 Task: Create a task  Develop a new customer relationship management (CRM) system , assign it to team member softage.2@softage.net in the project AgileAssist and update the status of the task to  At Risk , set the priority of the task to Medium
Action: Mouse moved to (67, 82)
Screenshot: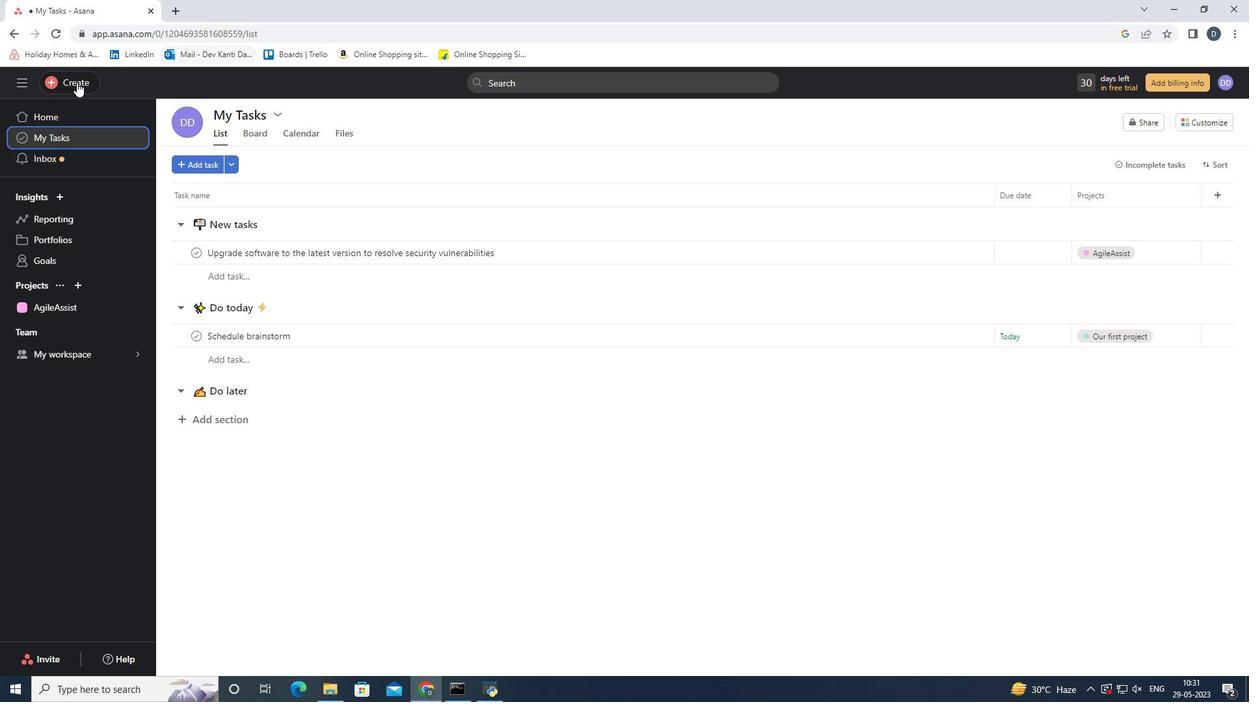 
Action: Mouse pressed left at (67, 82)
Screenshot: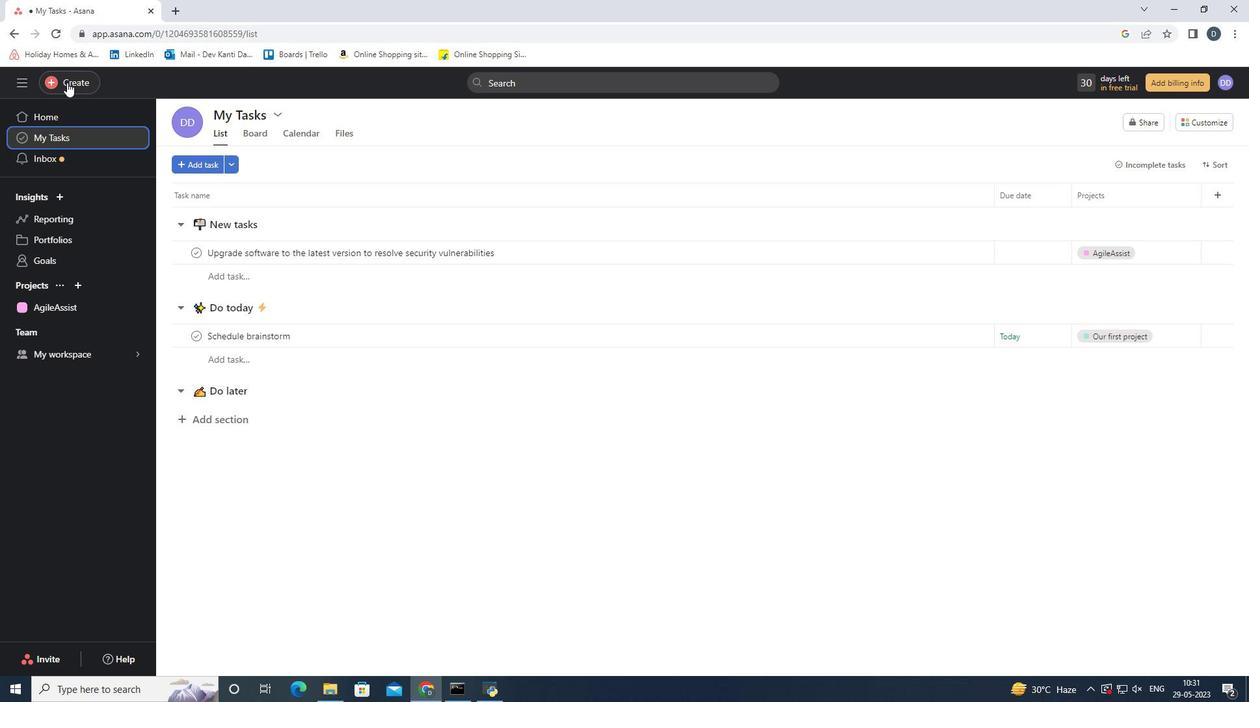 
Action: Mouse moved to (137, 88)
Screenshot: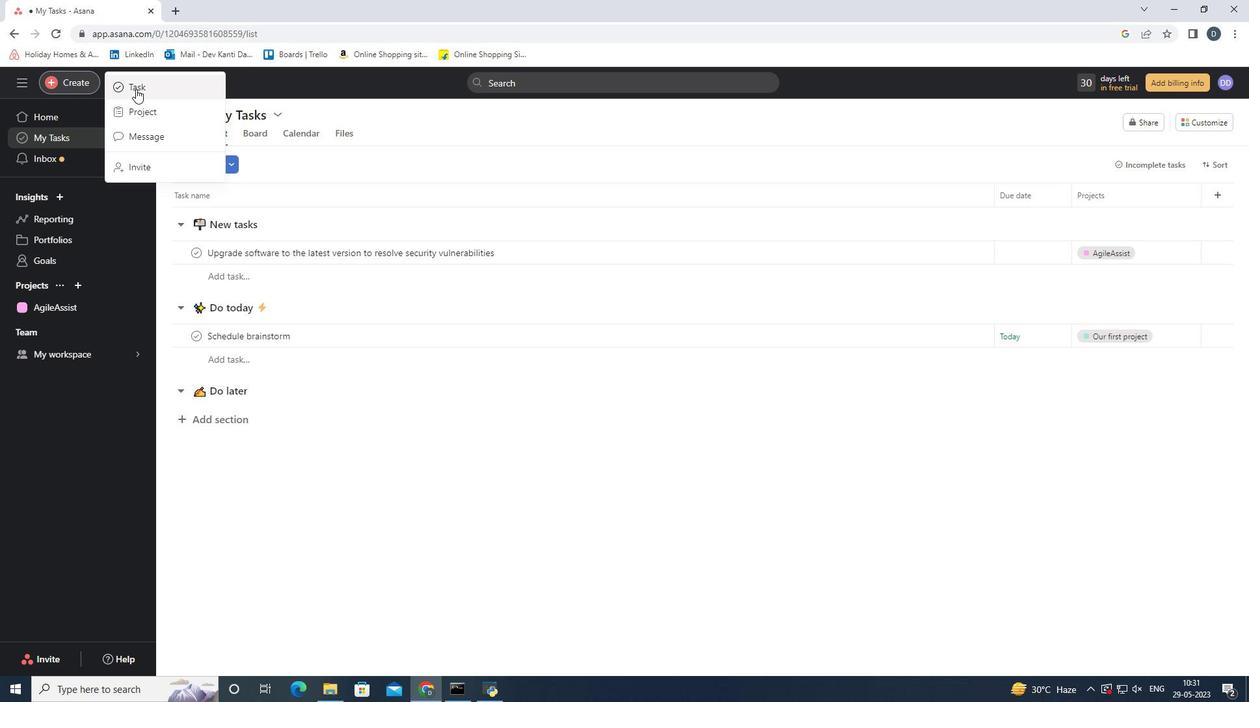 
Action: Mouse pressed left at (137, 88)
Screenshot: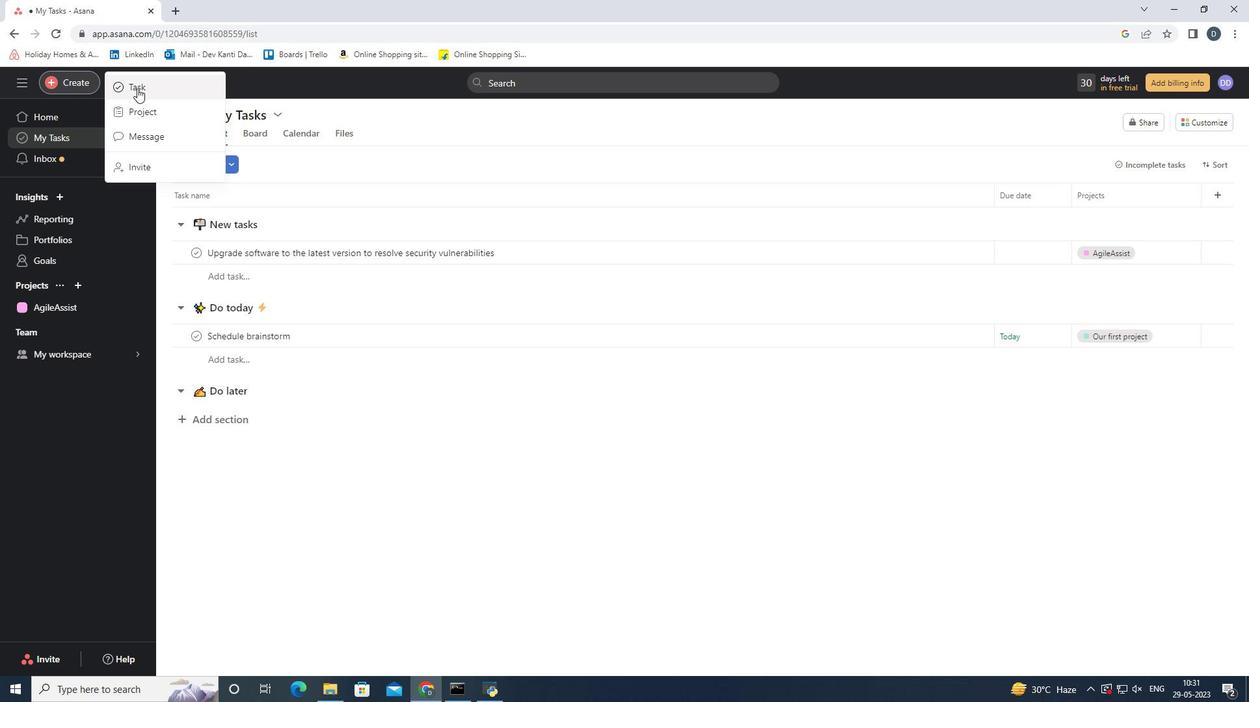 
Action: Mouse moved to (992, 406)
Screenshot: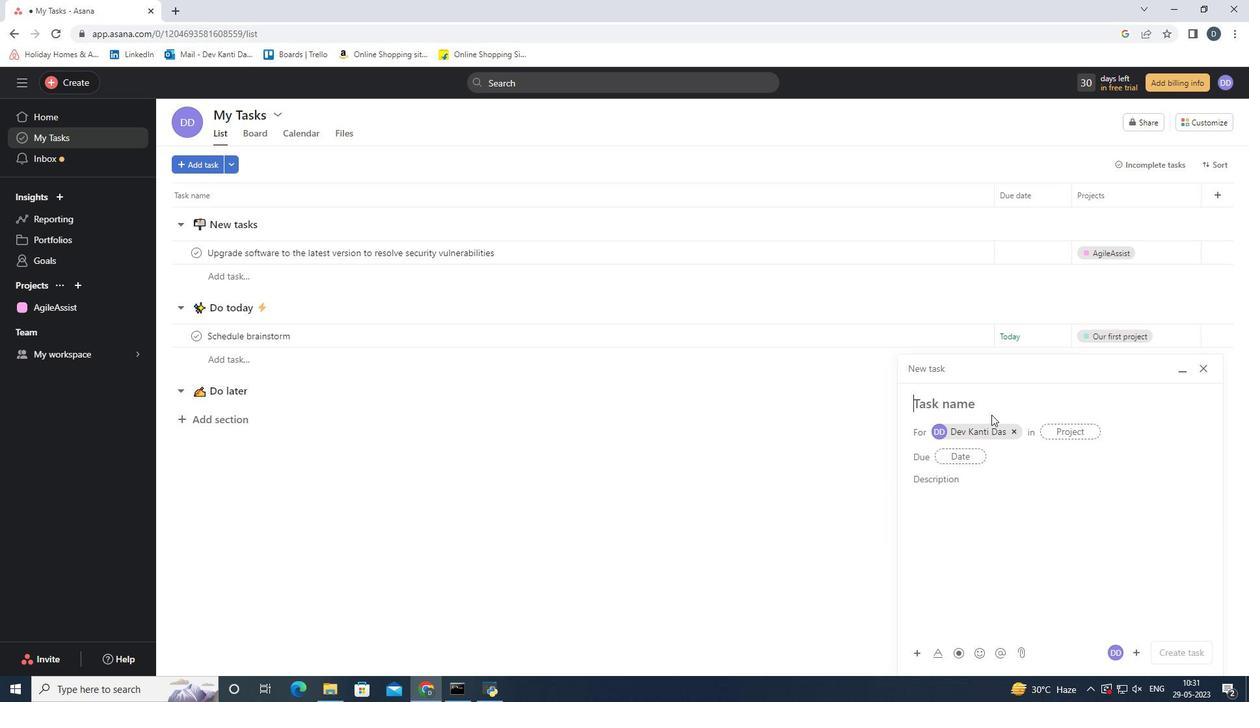 
Action: Key pressed <Key.shift>Develop<Key.space><Key.shift>a<Key.space><Key.shift><Key.shift><Key.shift><Key.shift><Key.shift><Key.shift><Key.shift><Key.shift><Key.shift><Key.shift><Key.shift>new<Key.space>customer<Key.space>relationship<Key.space>management<Key.shift_r><Key.shift_r><Key.shift_r><Key.shift_r>(<Key.shift>CRM<Key.shift_r><Key.shift_r>)<Key.left><Key.left><Key.left><Key.left><Key.left><Key.right><Key.left><Key.space><Key.right><Key.right><Key.right><Key.right><Key.right>
Screenshot: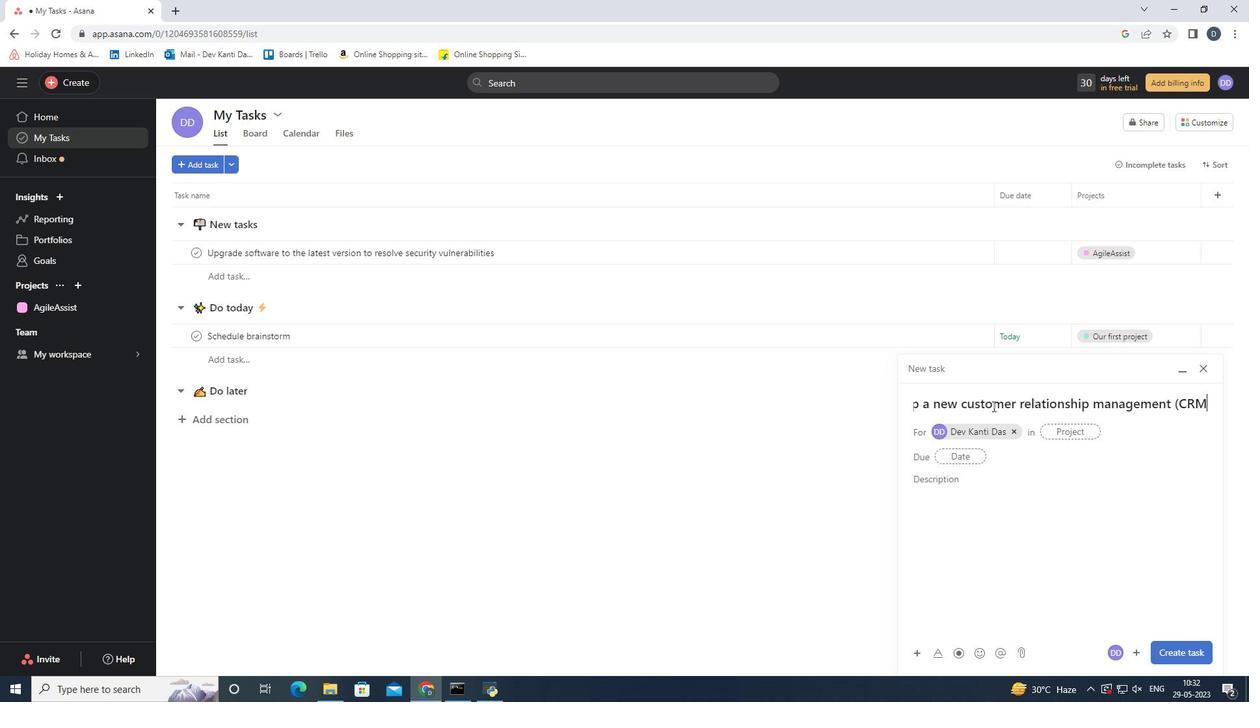 
Action: Mouse scrolled (992, 407) with delta (0, 0)
Screenshot: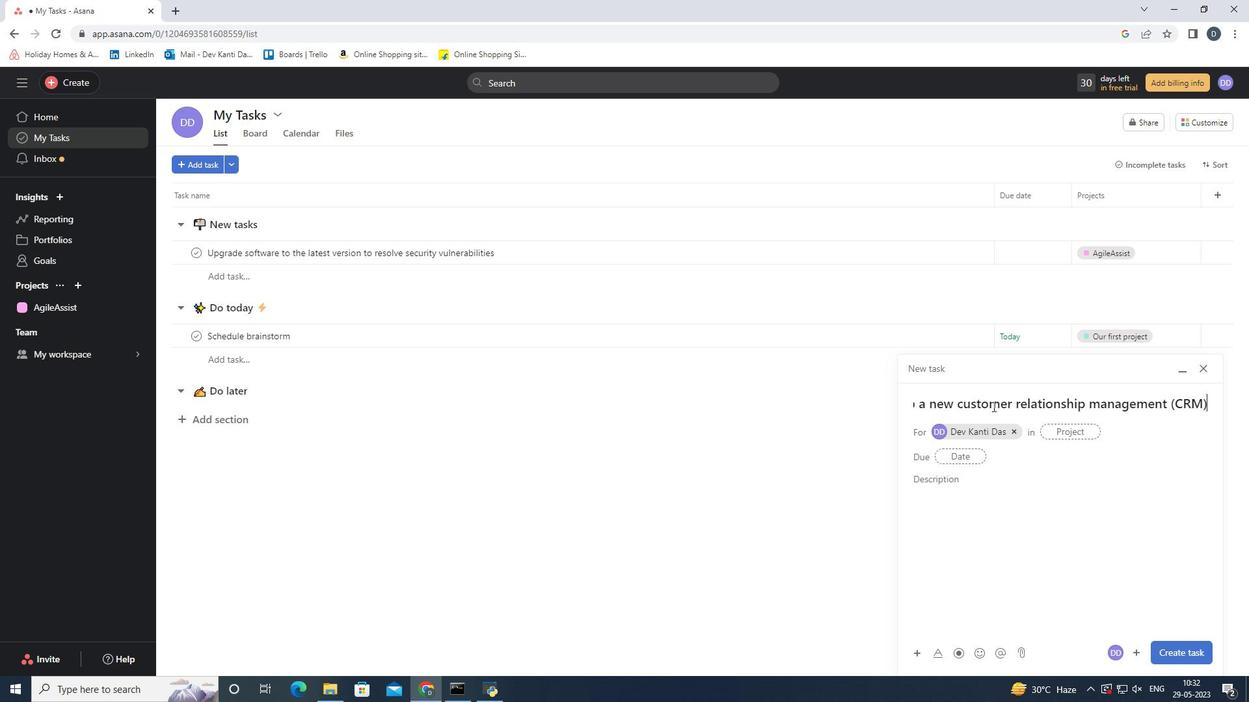 
Action: Mouse scrolled (992, 407) with delta (0, 0)
Screenshot: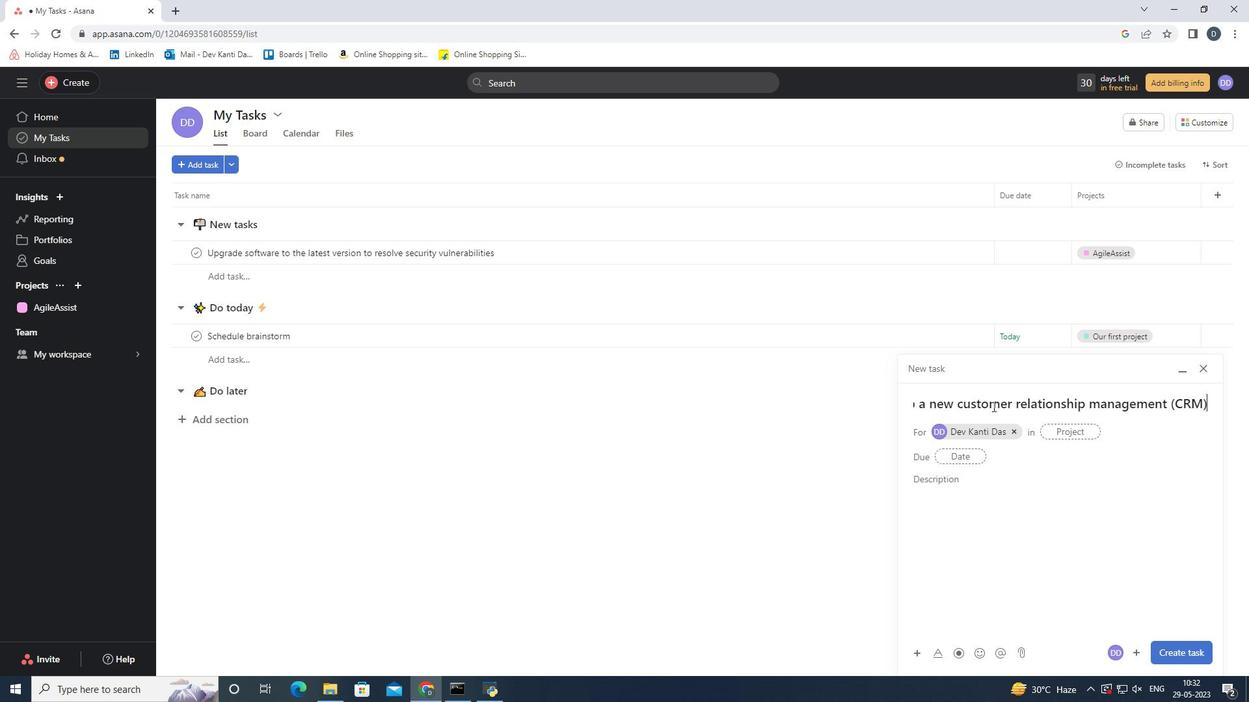
Action: Mouse moved to (1135, 654)
Screenshot: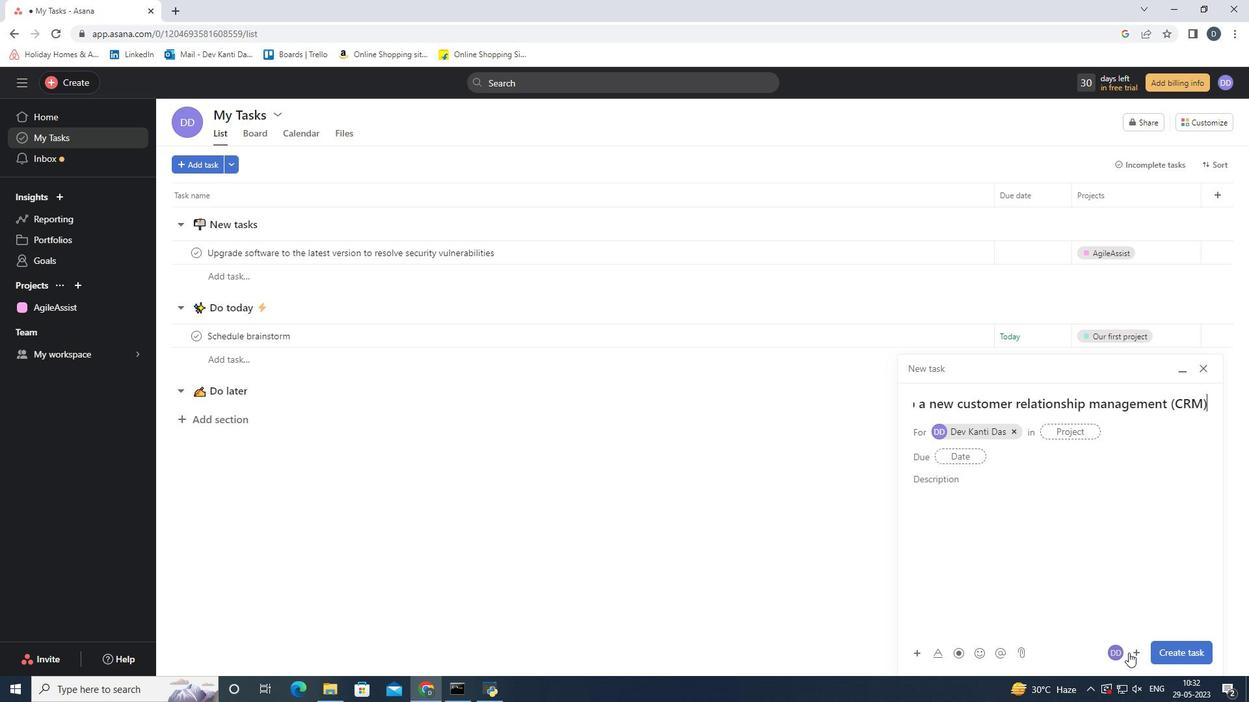 
Action: Mouse pressed left at (1135, 654)
Screenshot: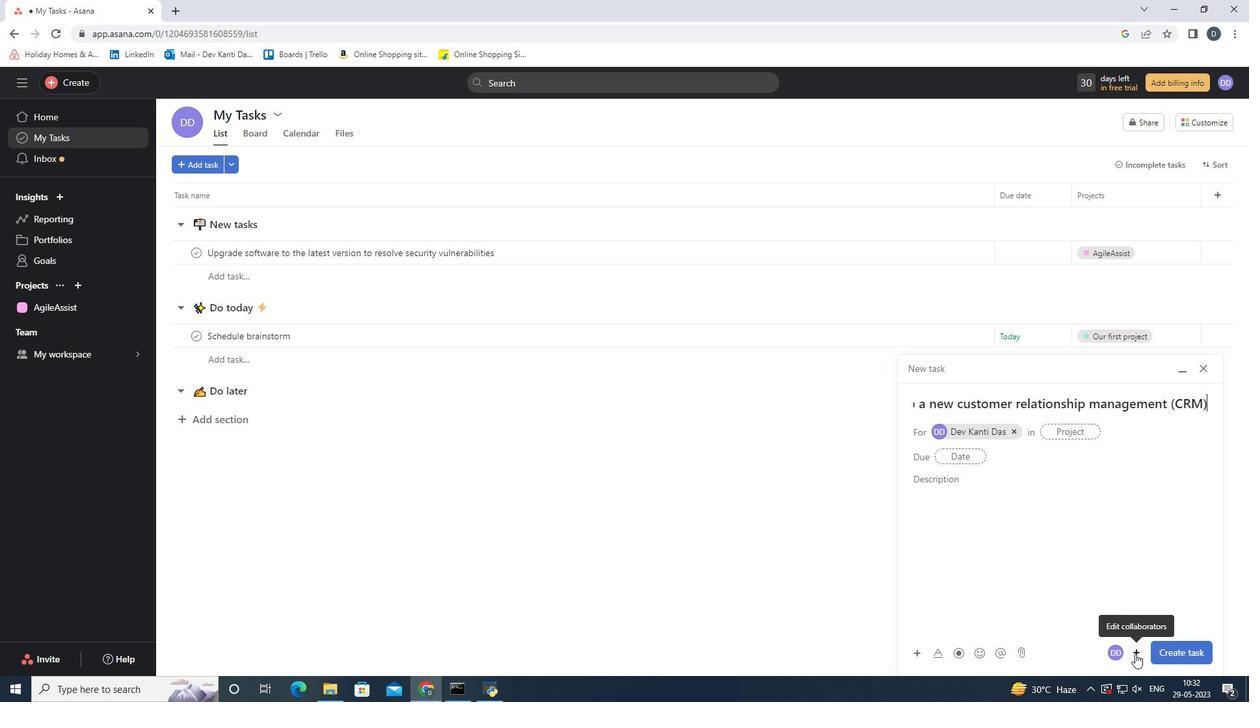 
Action: Key pressed <Key.shift>So
Screenshot: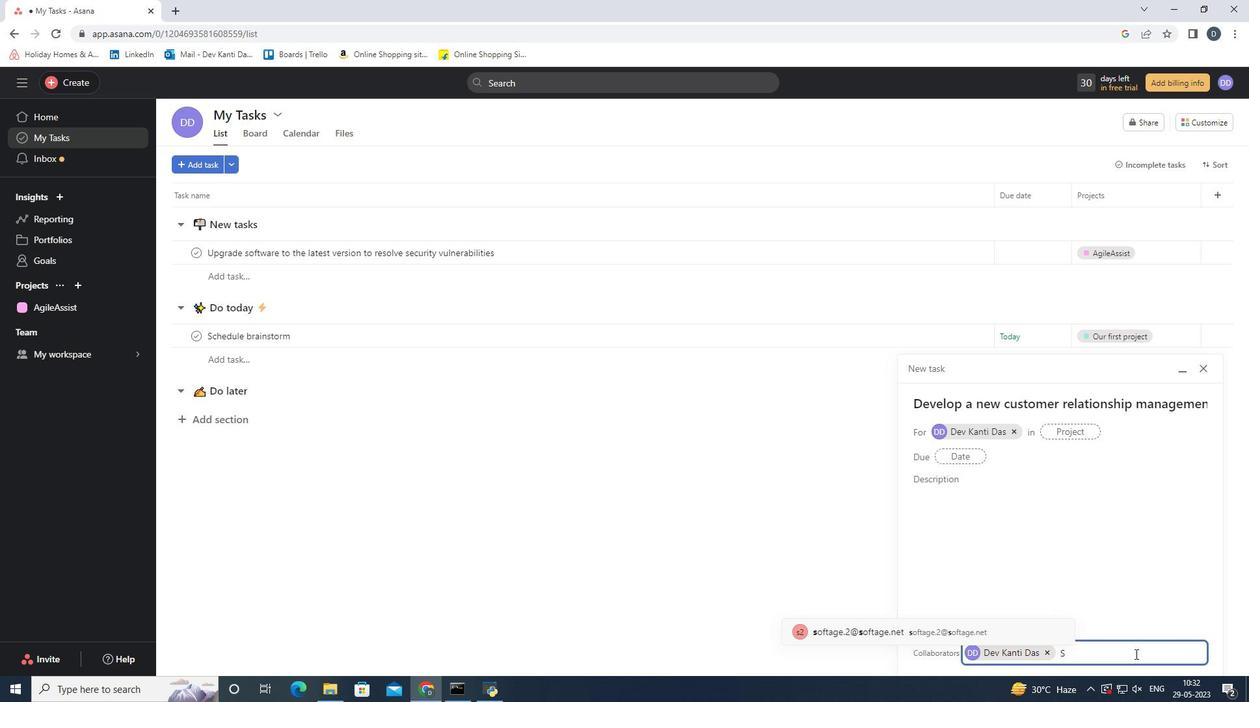 
Action: Mouse moved to (992, 633)
Screenshot: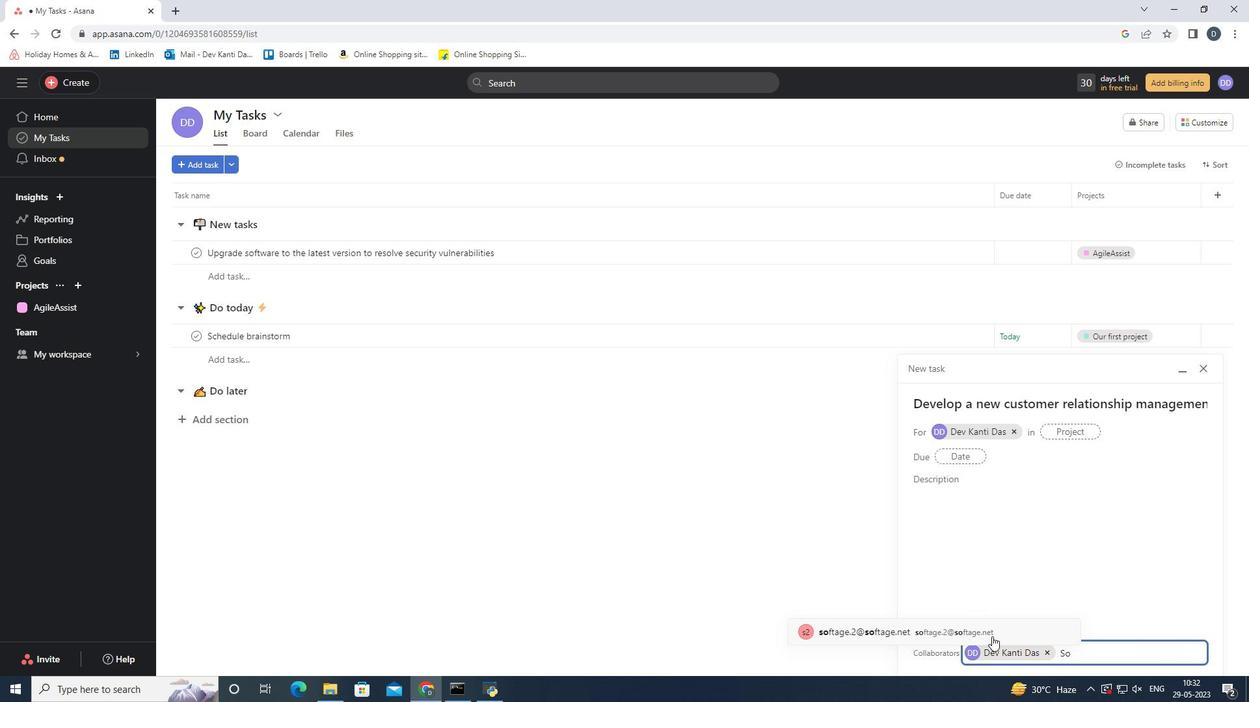 
Action: Mouse pressed left at (992, 633)
Screenshot: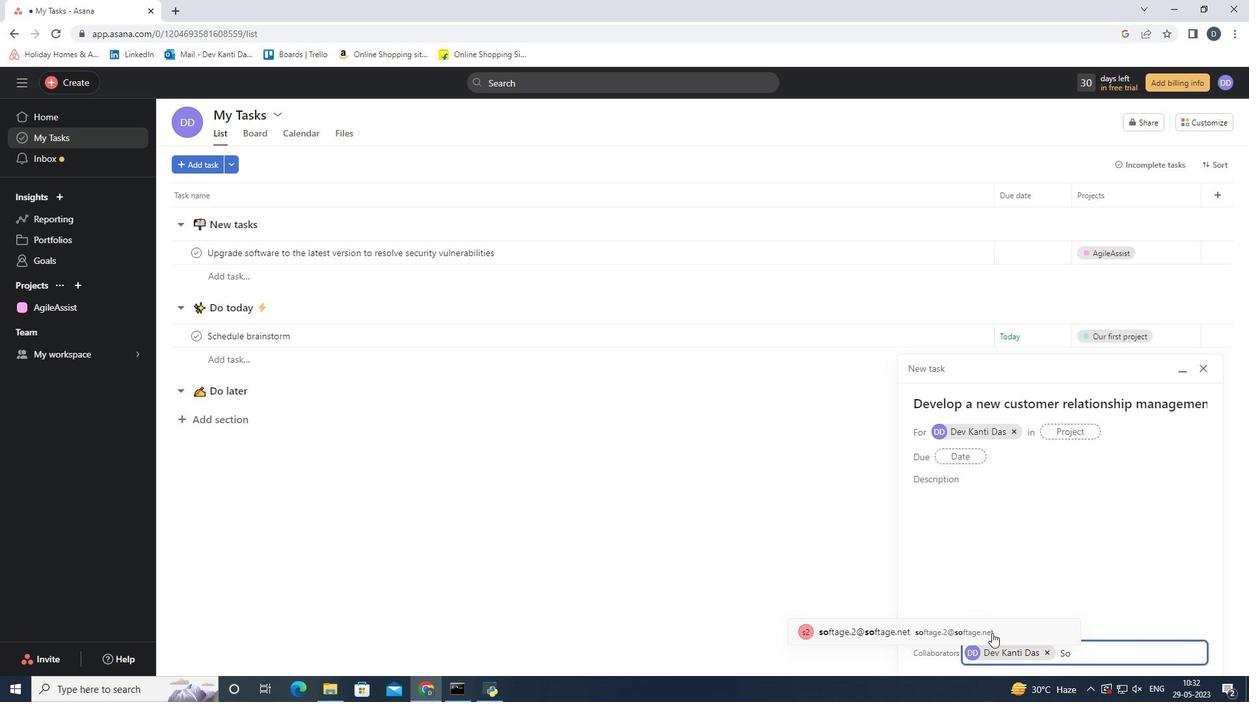 
Action: Mouse moved to (1068, 428)
Screenshot: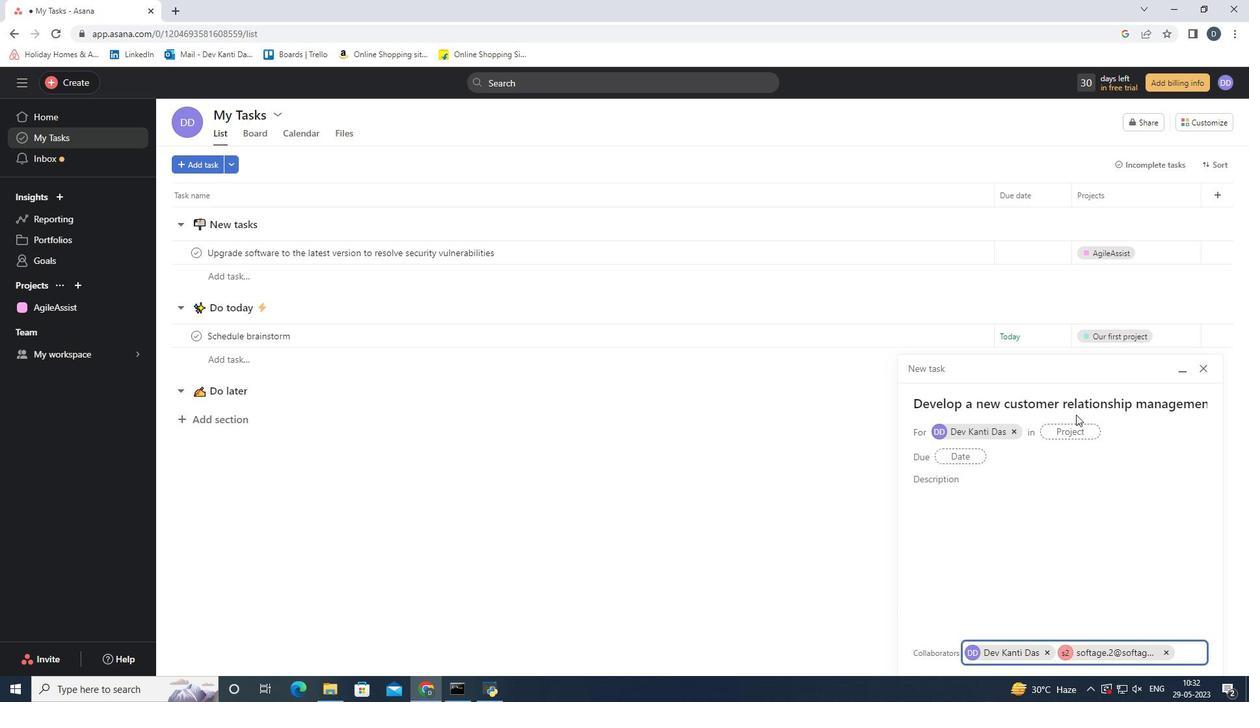 
Action: Mouse pressed left at (1068, 428)
Screenshot: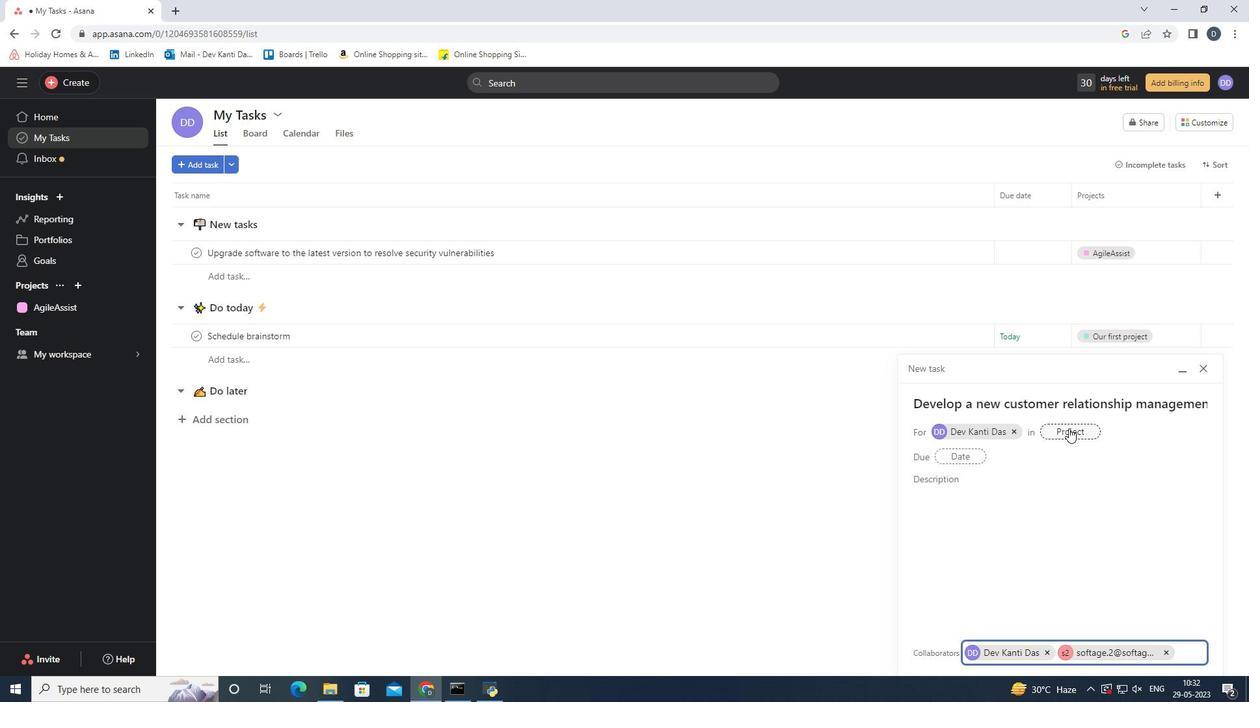 
Action: Mouse moved to (984, 453)
Screenshot: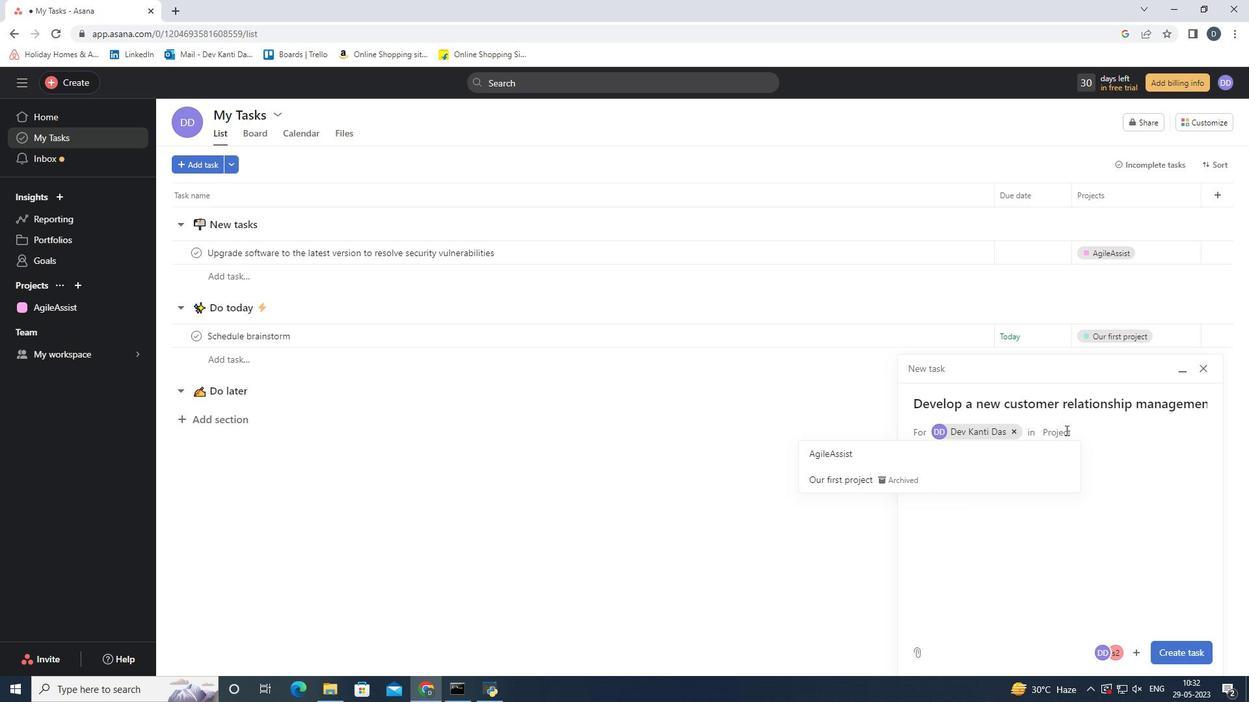 
Action: Mouse pressed left at (984, 453)
Screenshot: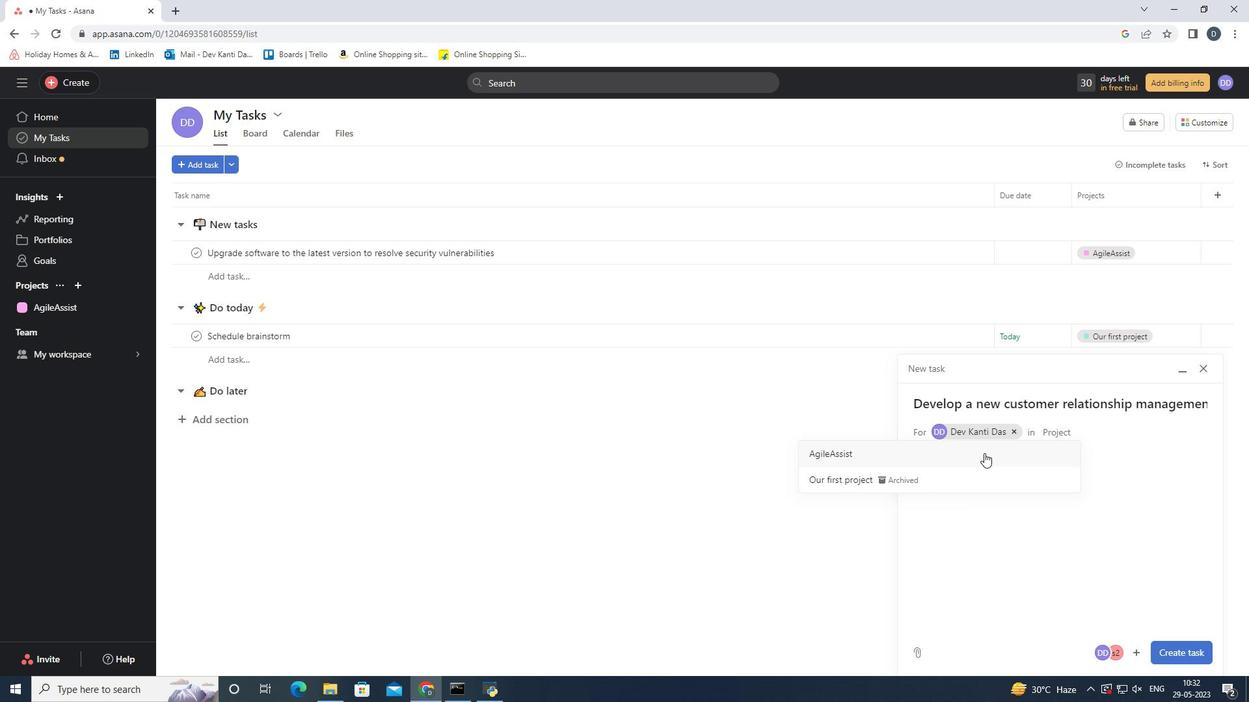 
Action: Mouse moved to (986, 484)
Screenshot: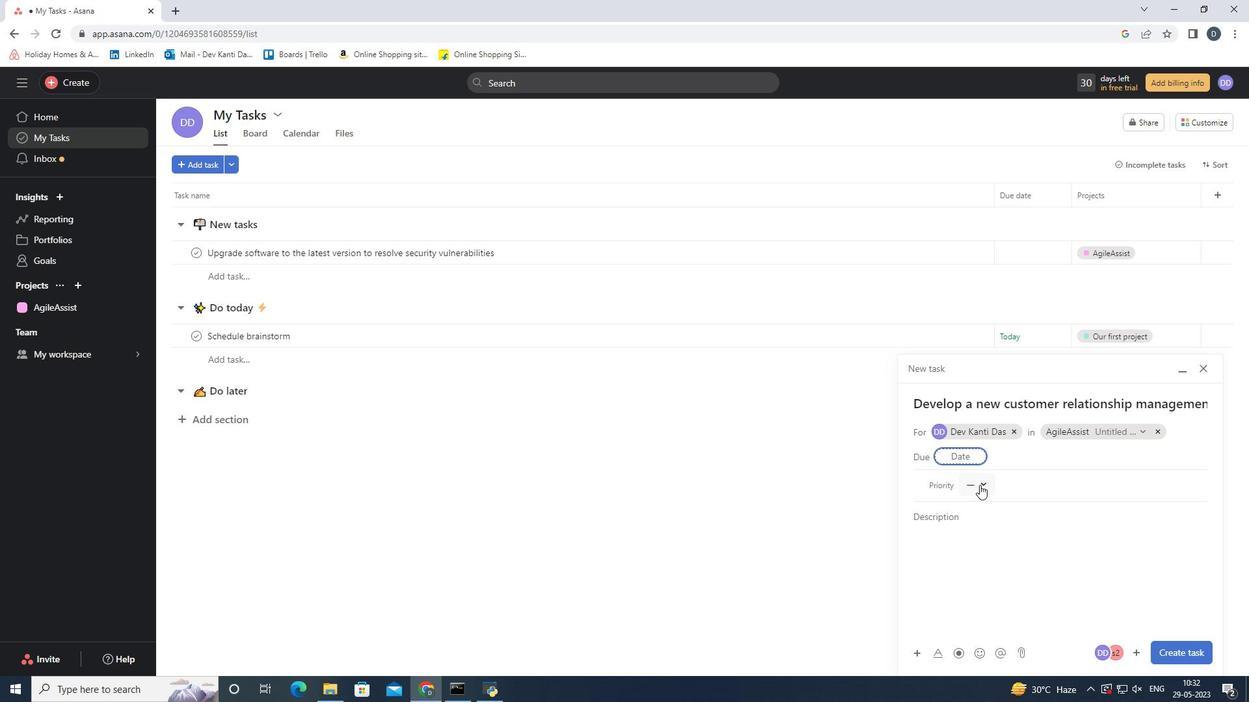 
Action: Mouse pressed left at (986, 484)
Screenshot: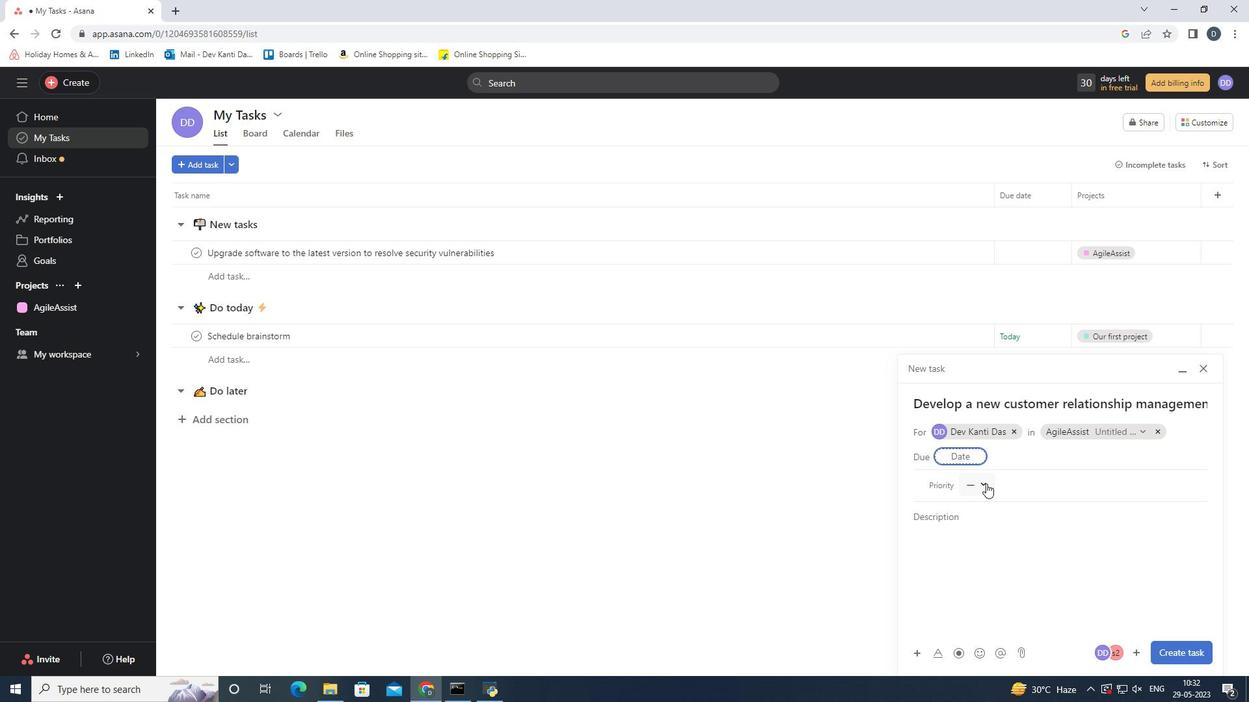 
Action: Mouse moved to (1012, 525)
Screenshot: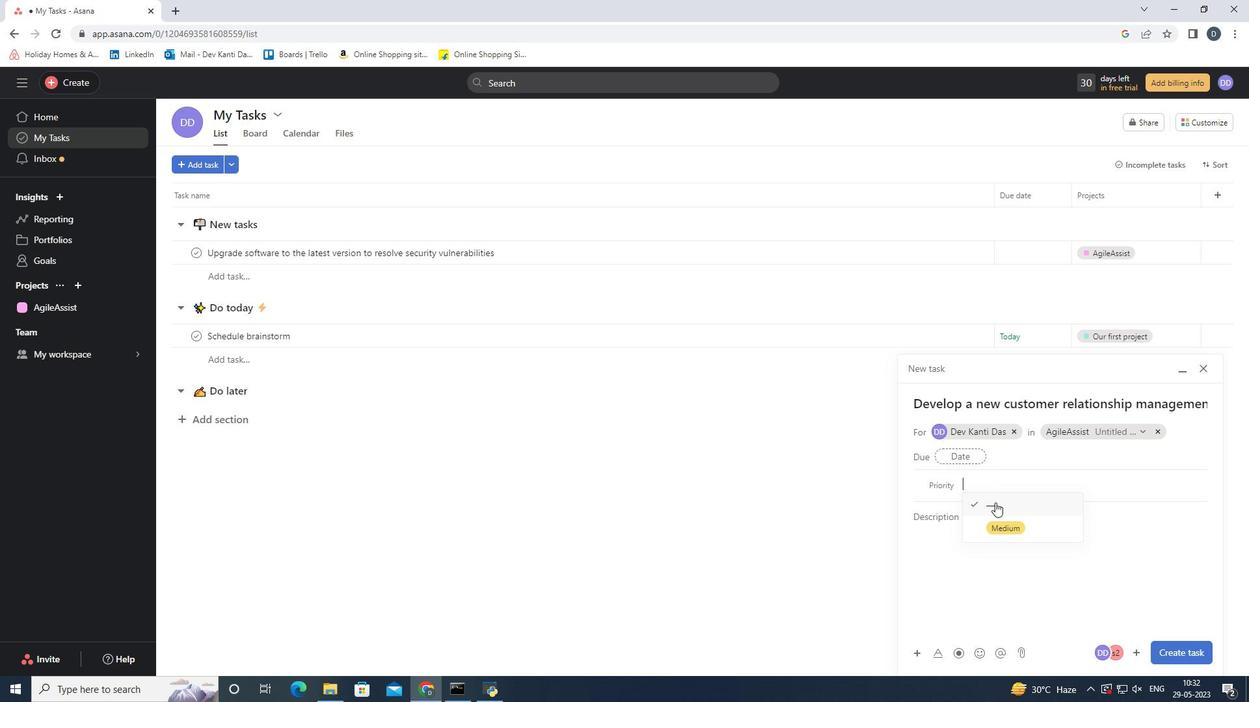 
Action: Mouse pressed left at (1012, 525)
Screenshot: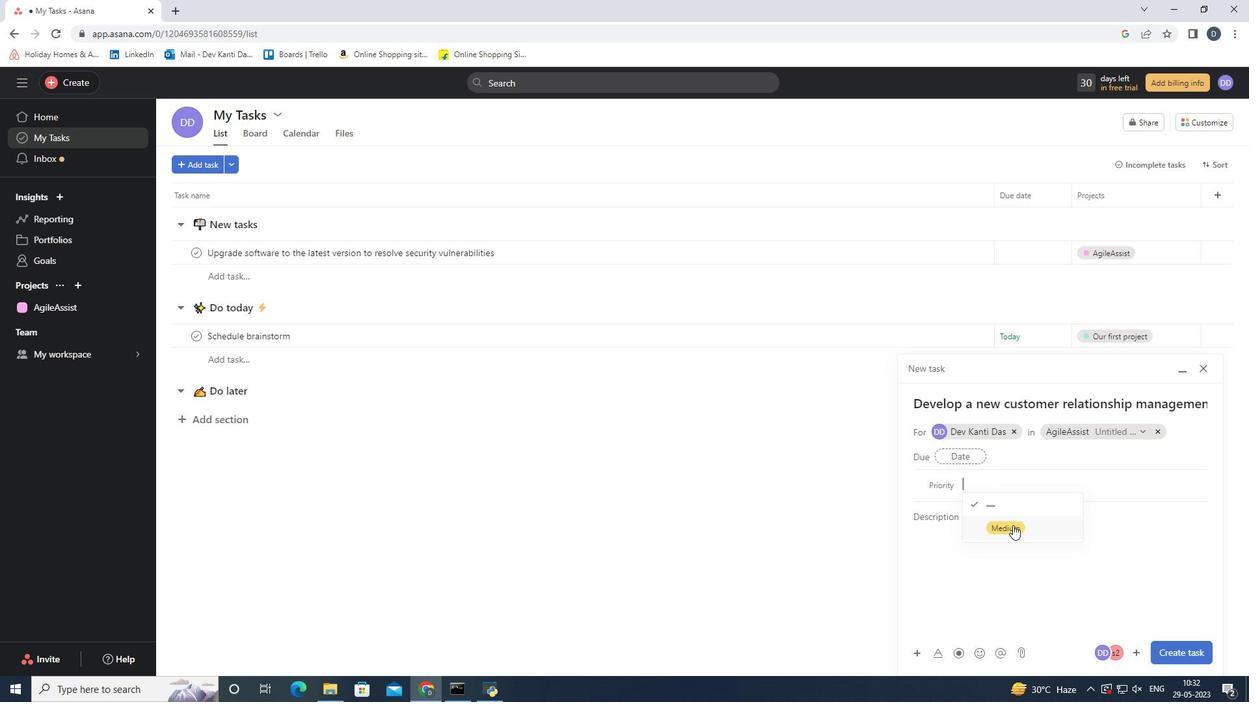 
Action: Mouse moved to (1174, 661)
Screenshot: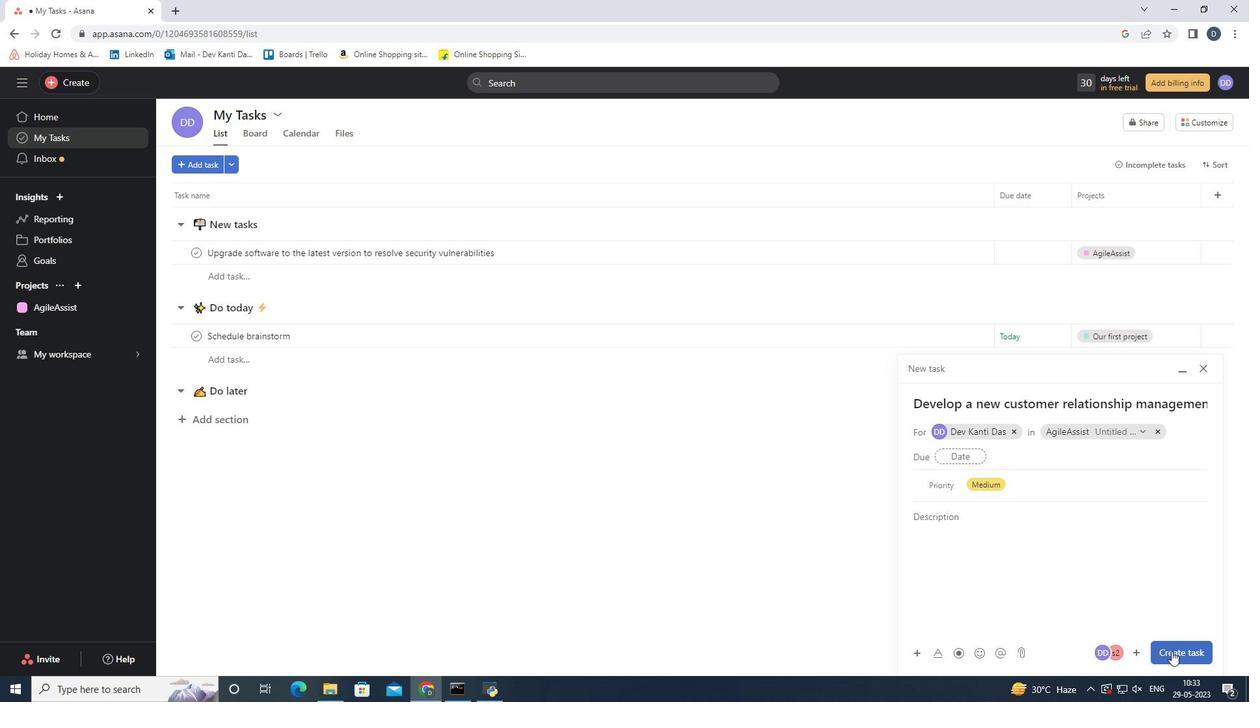 
Action: Mouse pressed left at (1174, 661)
Screenshot: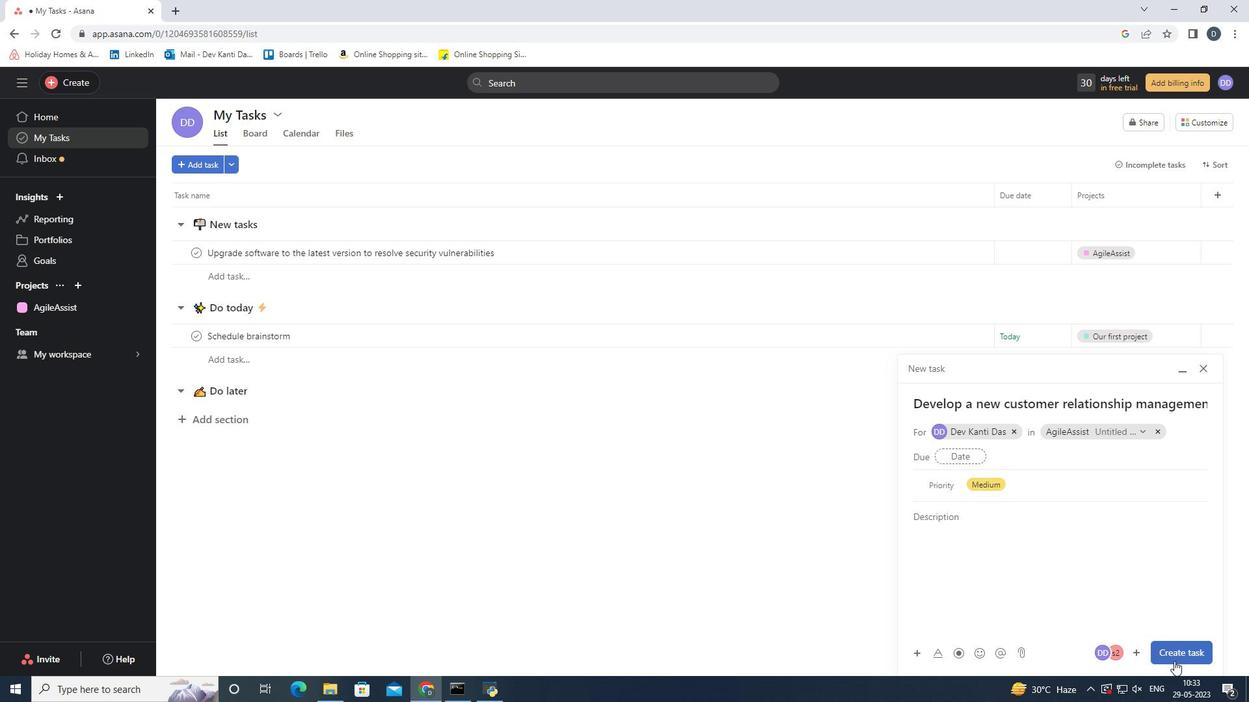 
Action: Mouse moved to (55, 314)
Screenshot: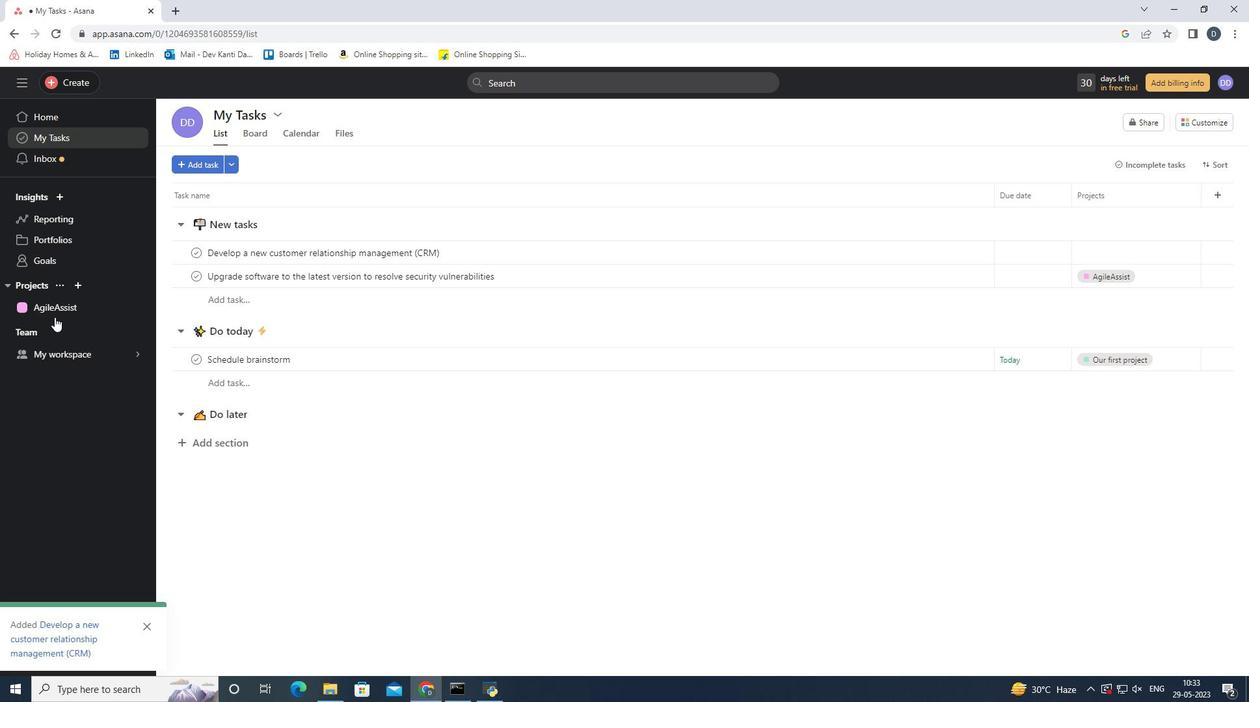 
Action: Mouse pressed left at (55, 314)
Screenshot: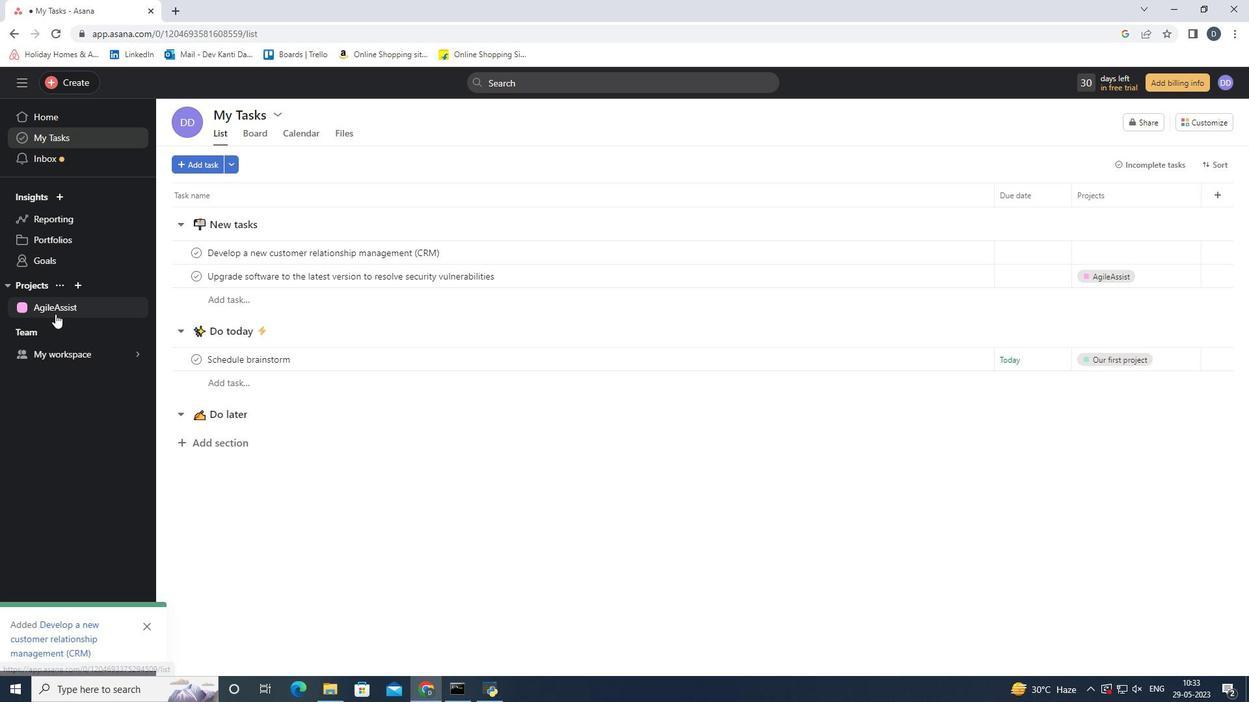
Action: Mouse moved to (370, 114)
Screenshot: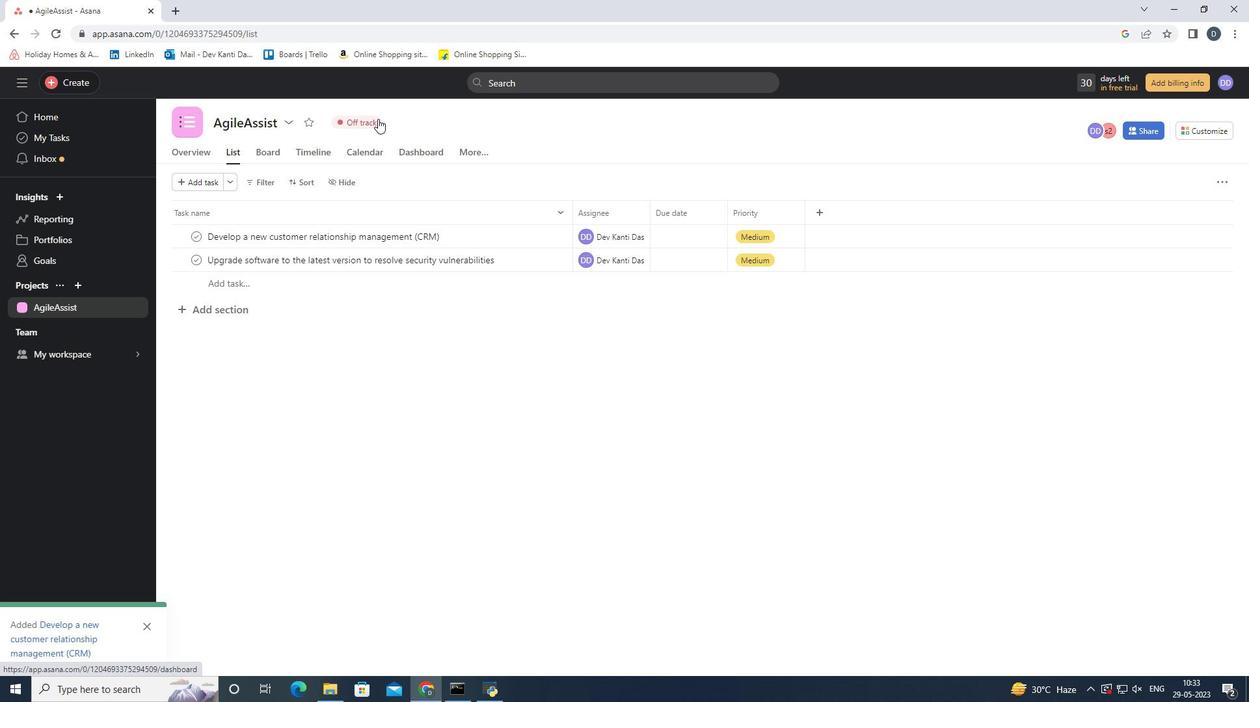 
Action: Mouse pressed left at (370, 114)
Screenshot: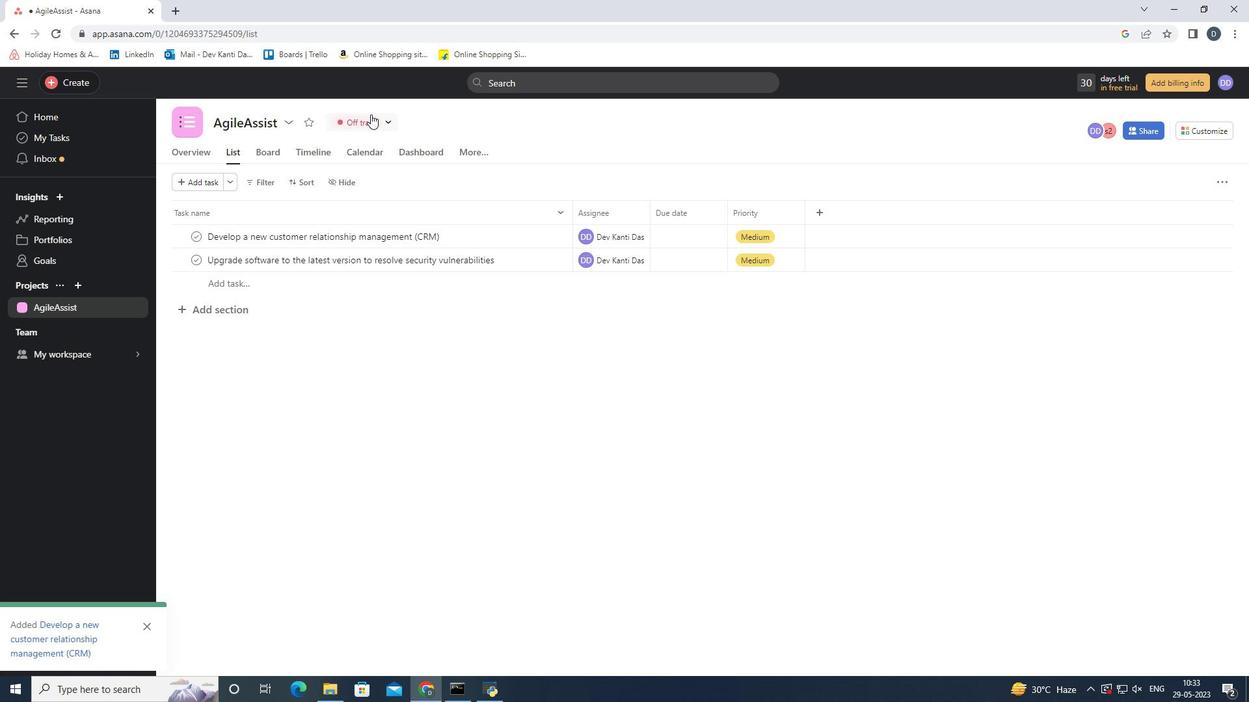 
Action: Mouse moved to (394, 254)
Screenshot: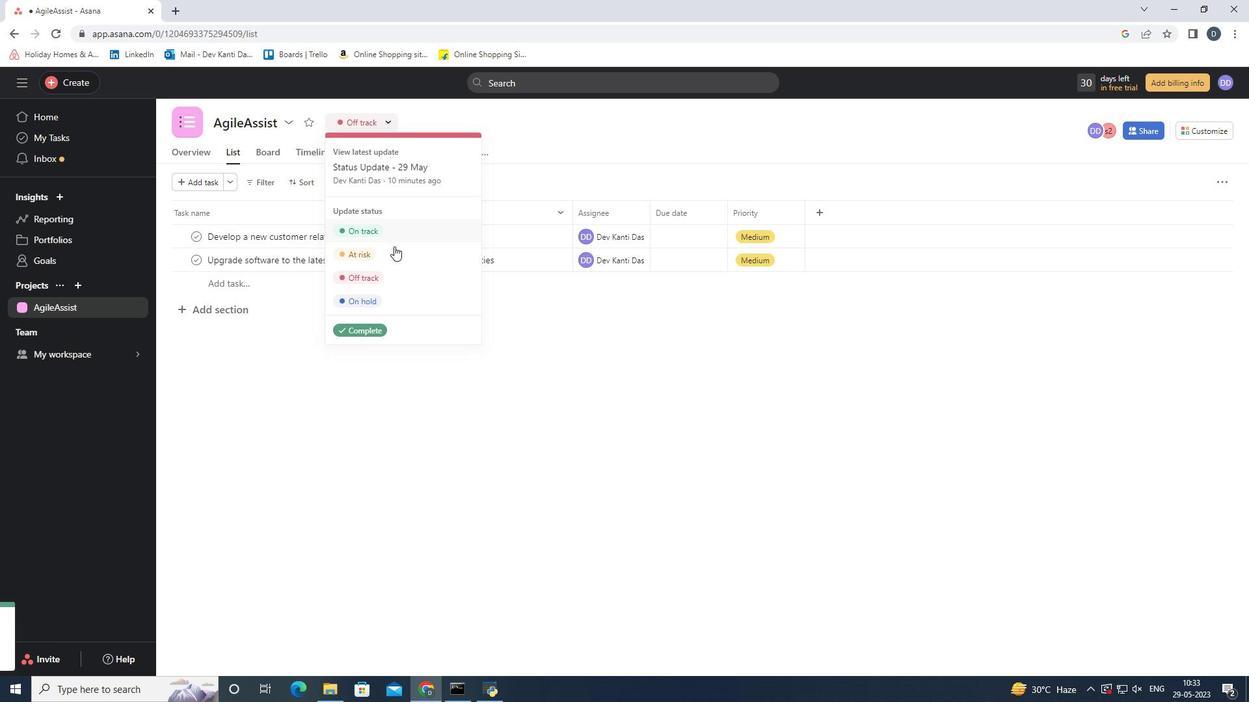 
Action: Mouse pressed left at (394, 254)
Screenshot: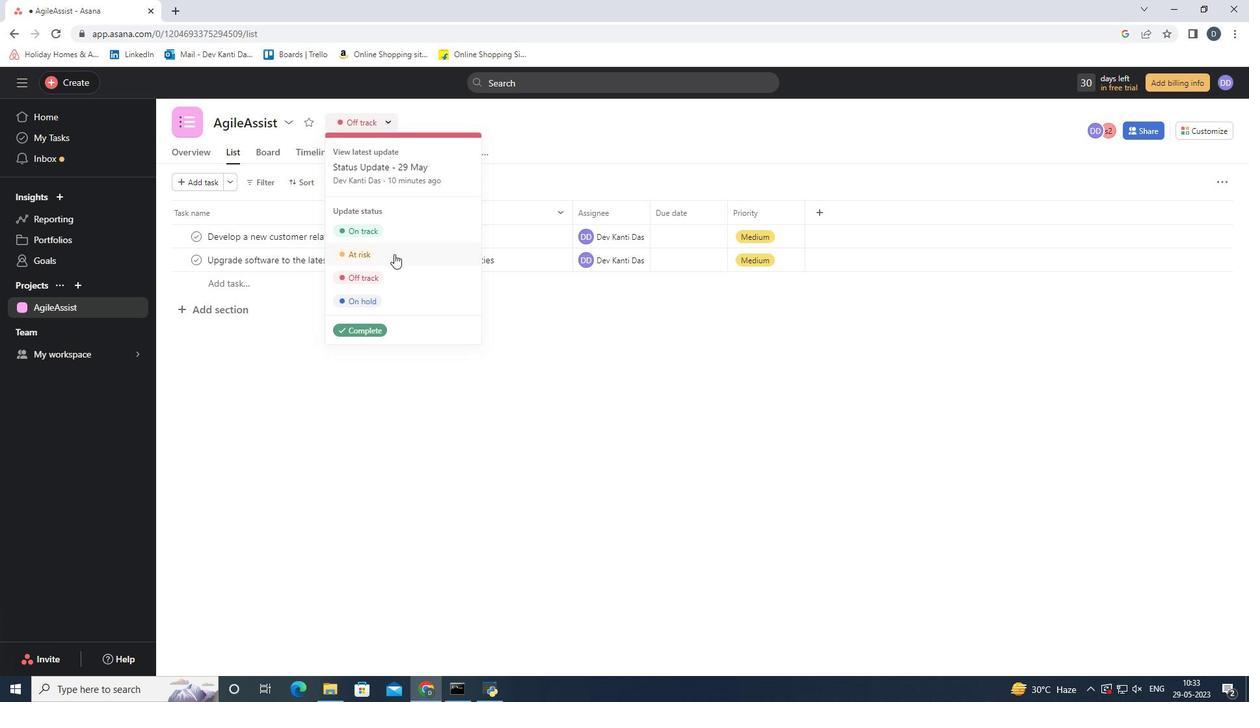 
Action: Mouse moved to (1230, 91)
Screenshot: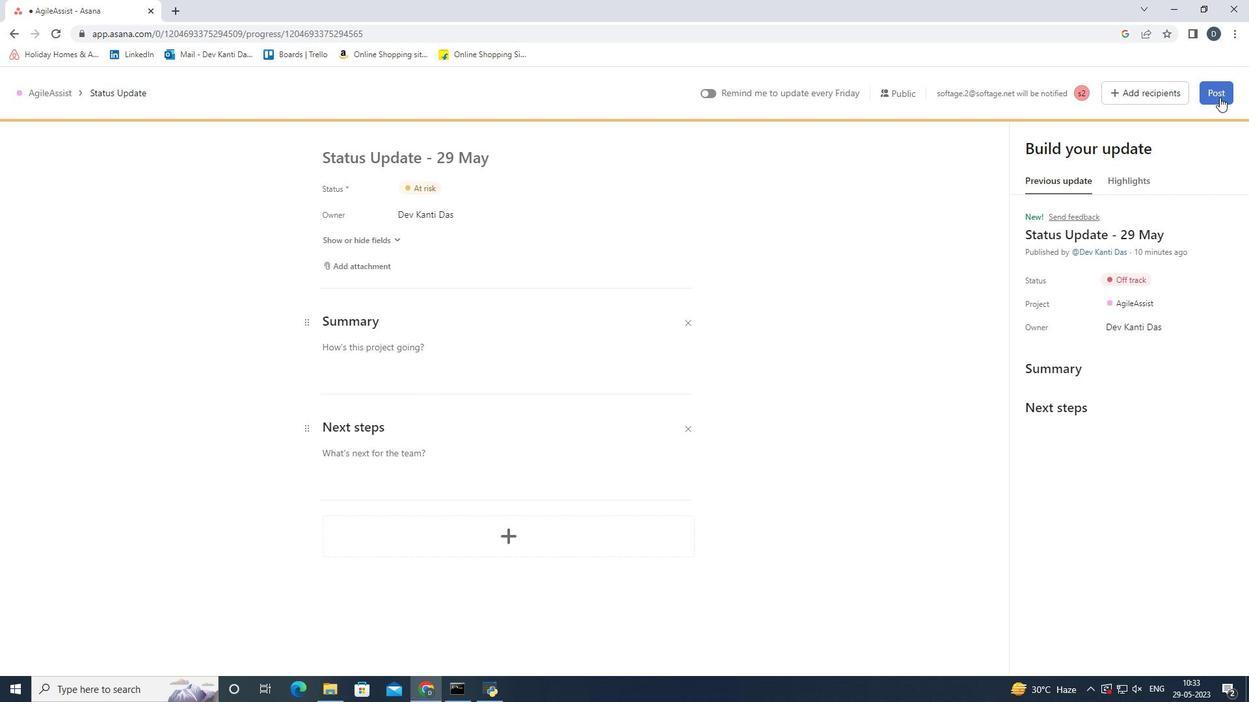 
Action: Mouse pressed left at (1230, 91)
Screenshot: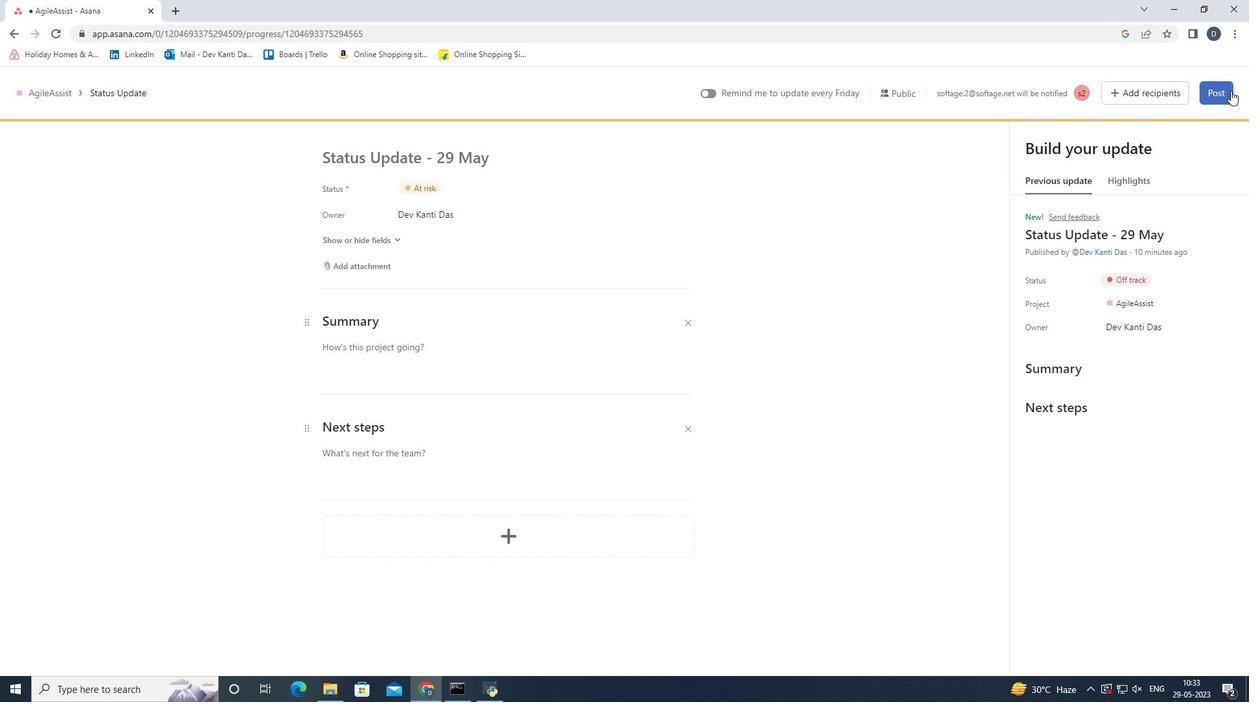 
Action: Mouse moved to (906, 113)
Screenshot: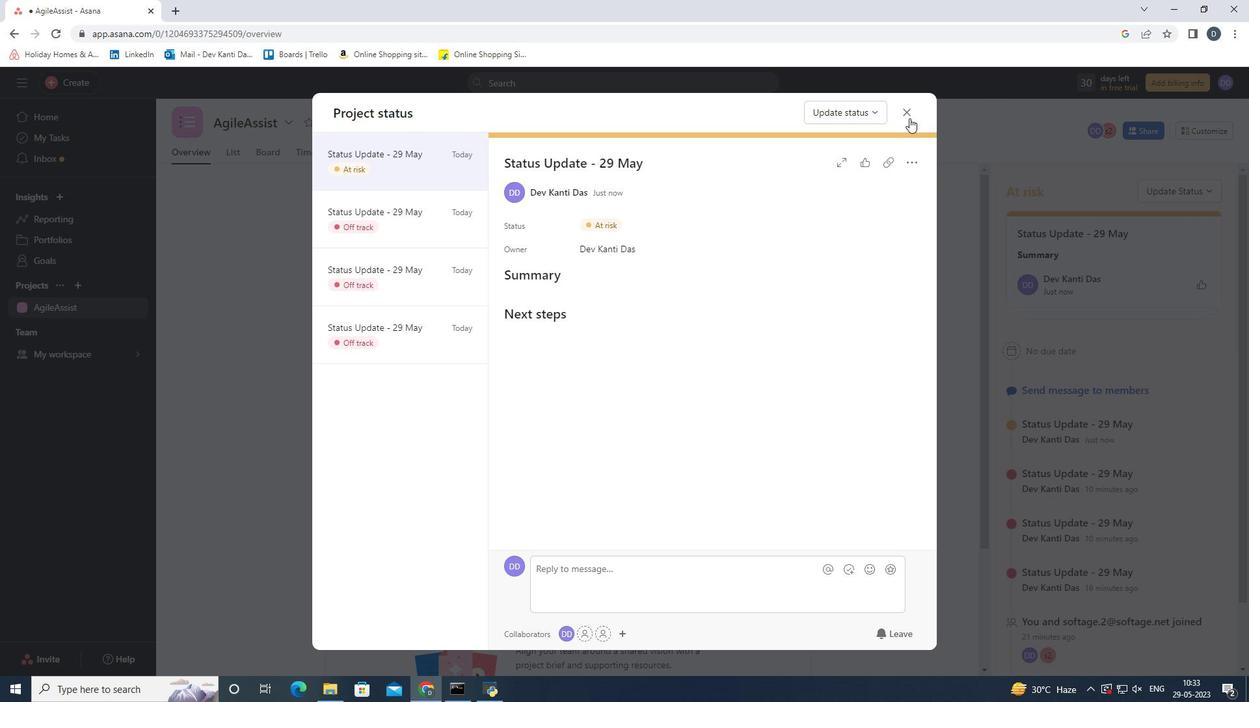 
Action: Mouse pressed left at (906, 113)
Screenshot: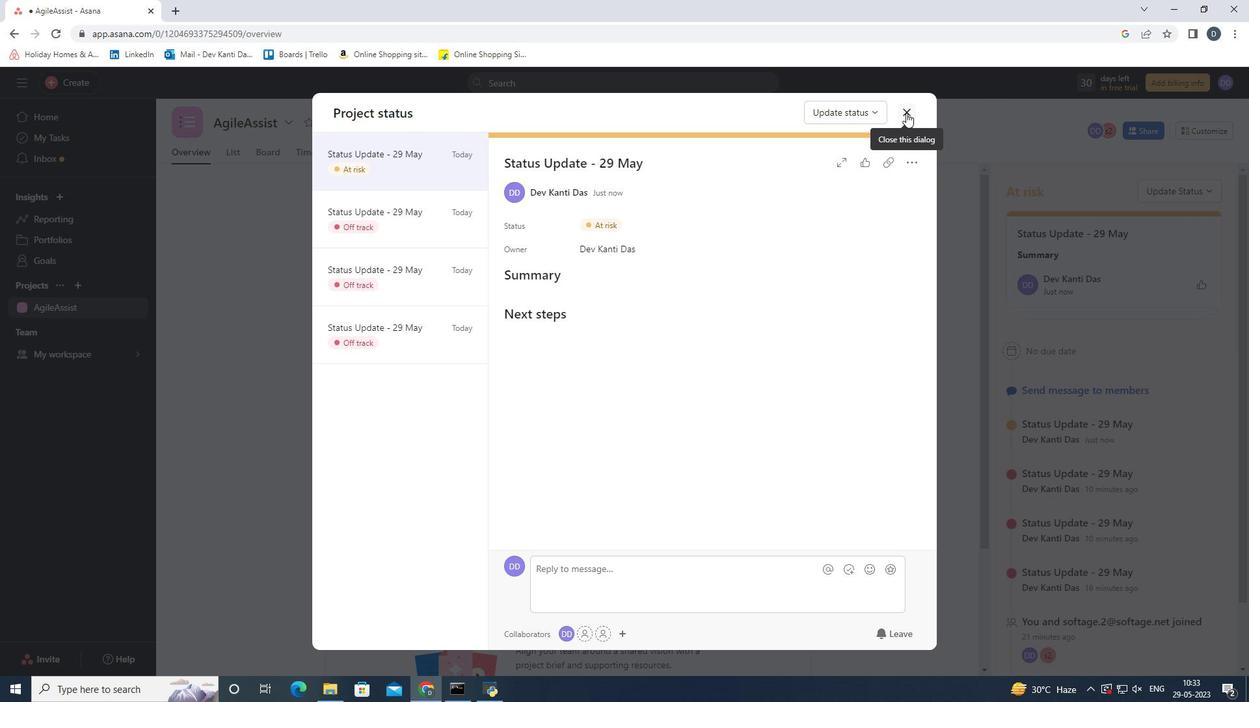 
